 Task: Use the formula "GAMMA.DIST" in spreadsheet "Project protfolio".
Action: Mouse moved to (110, 69)
Screenshot: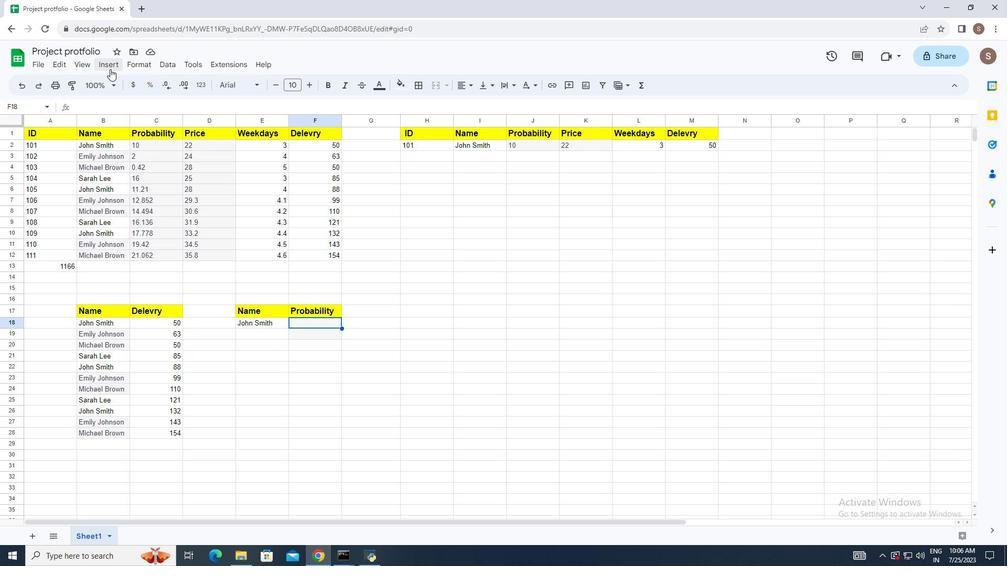 
Action: Mouse pressed left at (110, 69)
Screenshot: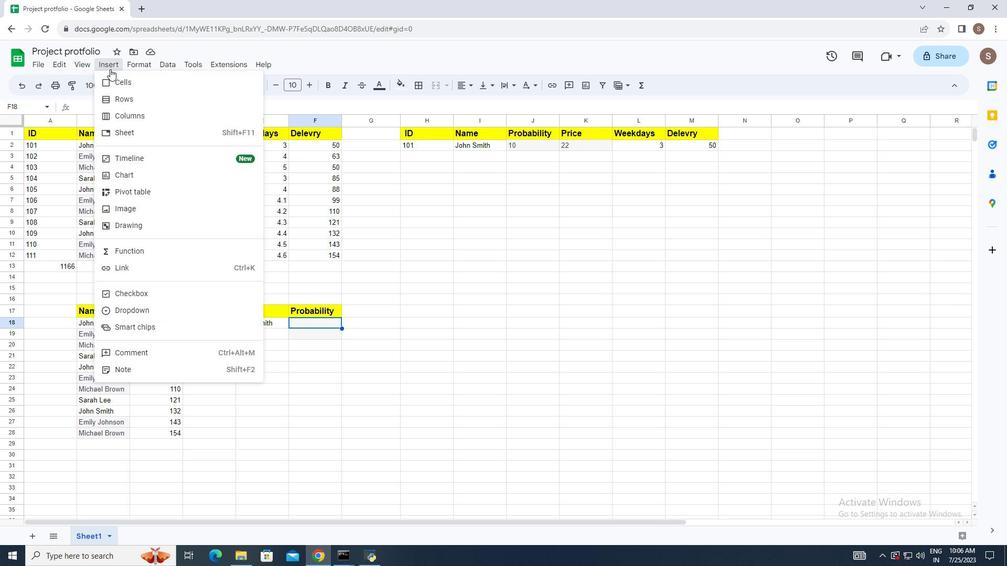 
Action: Mouse moved to (148, 244)
Screenshot: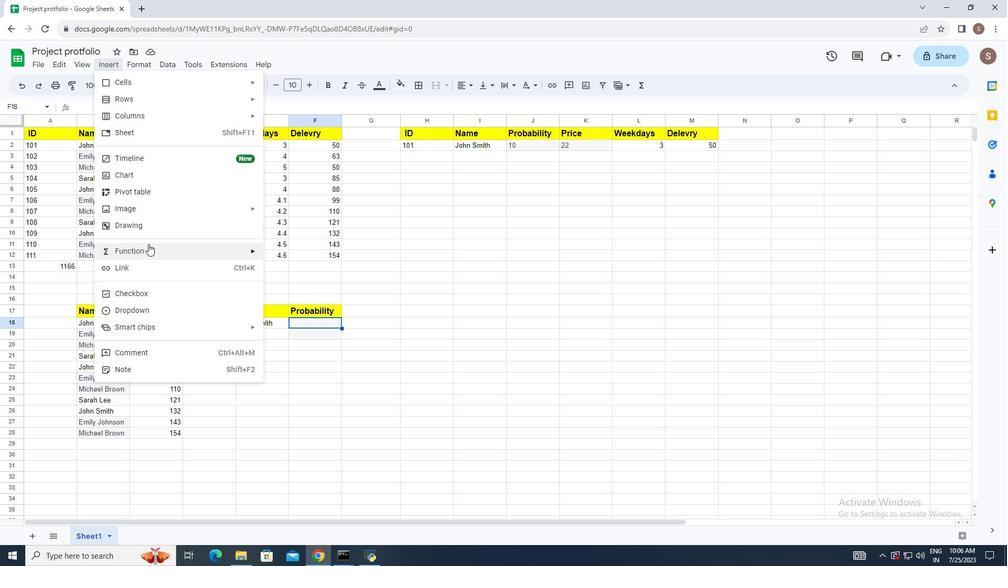 
Action: Mouse pressed left at (148, 244)
Screenshot: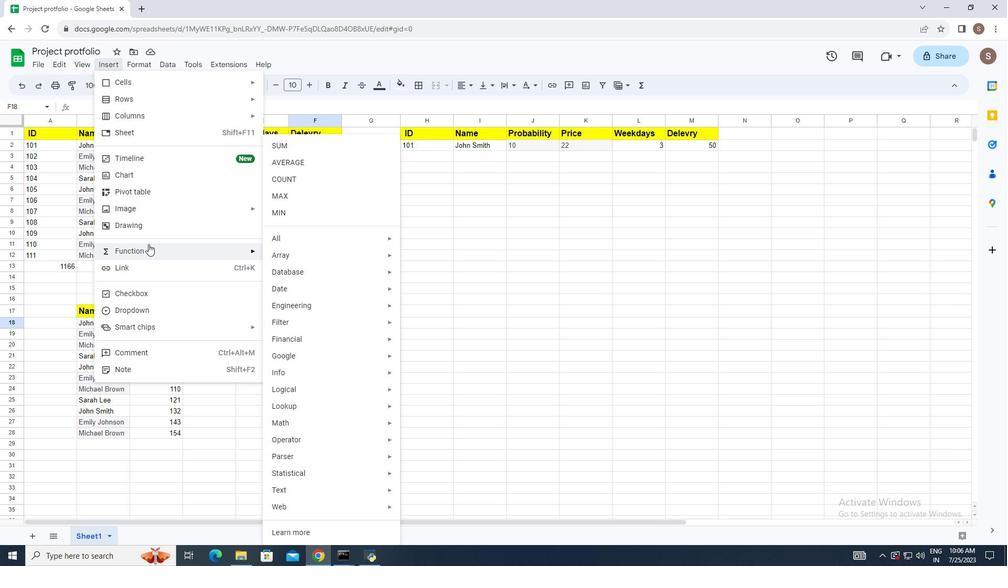 
Action: Mouse moved to (292, 237)
Screenshot: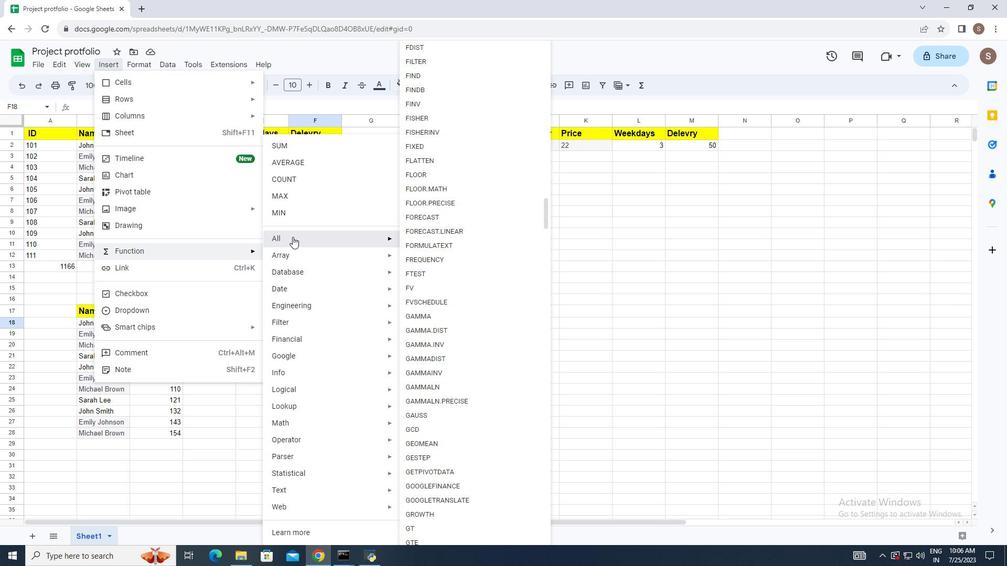 
Action: Mouse pressed left at (292, 237)
Screenshot: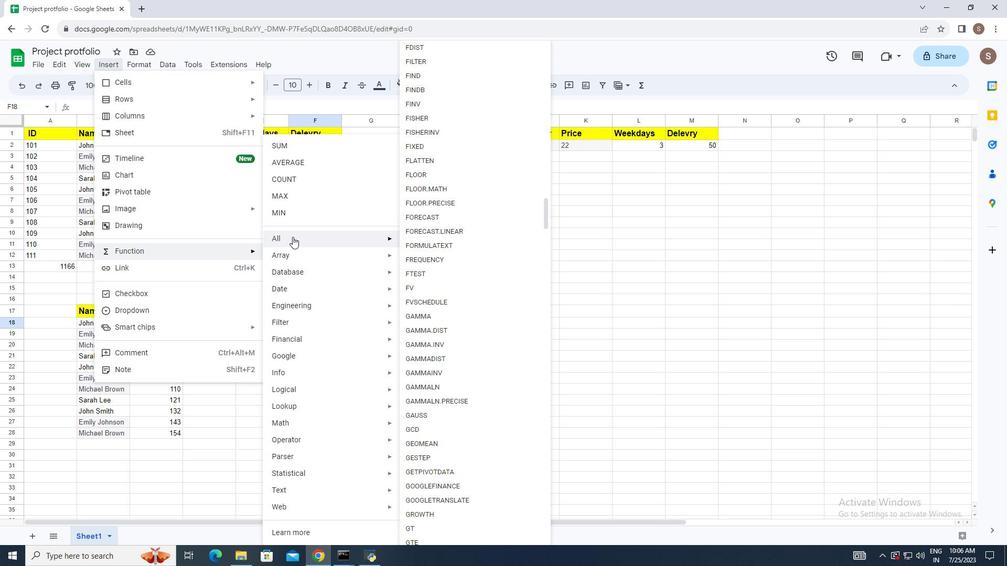 
Action: Mouse moved to (462, 332)
Screenshot: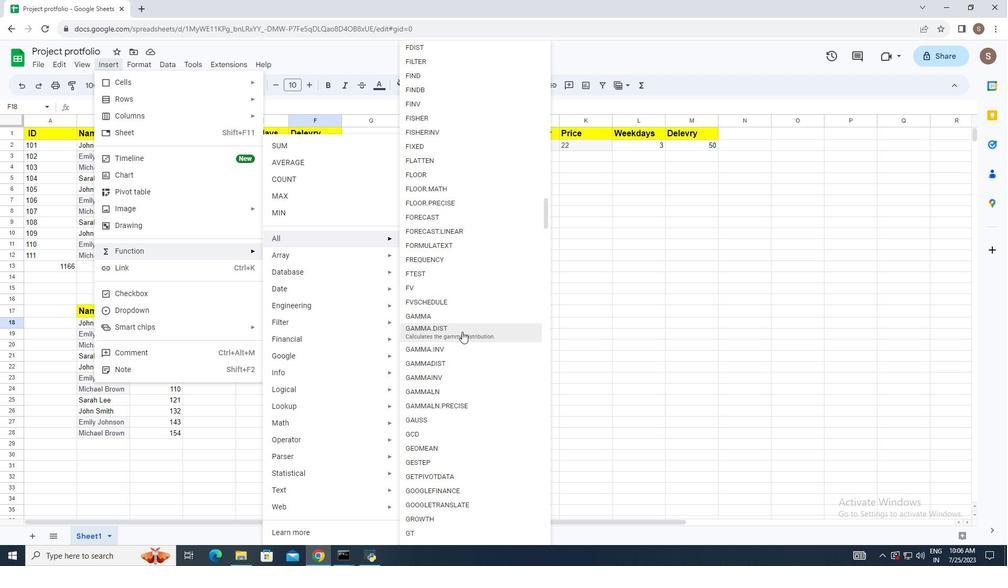 
Action: Mouse pressed left at (462, 332)
Screenshot: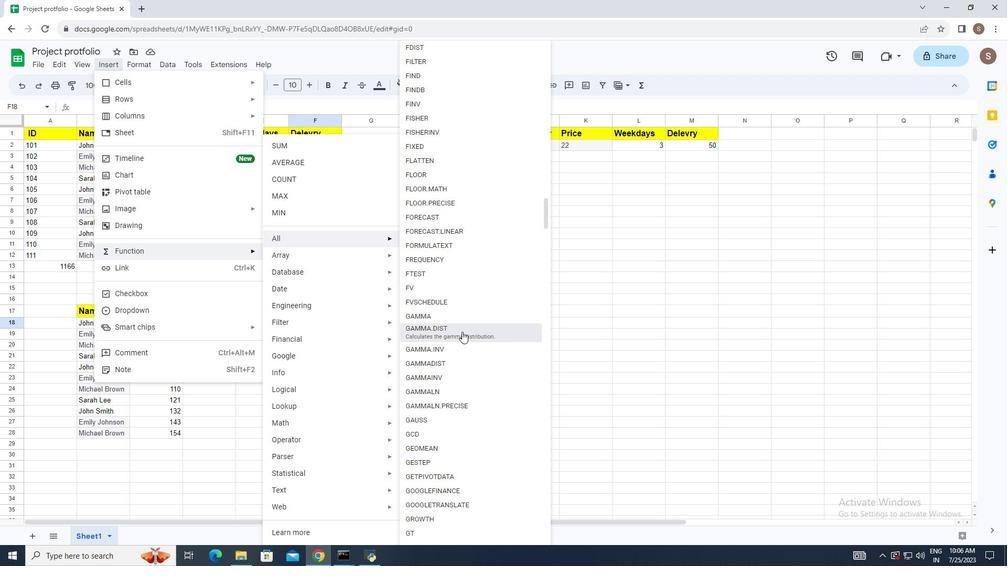 
Action: Mouse moved to (372, 294)
Screenshot: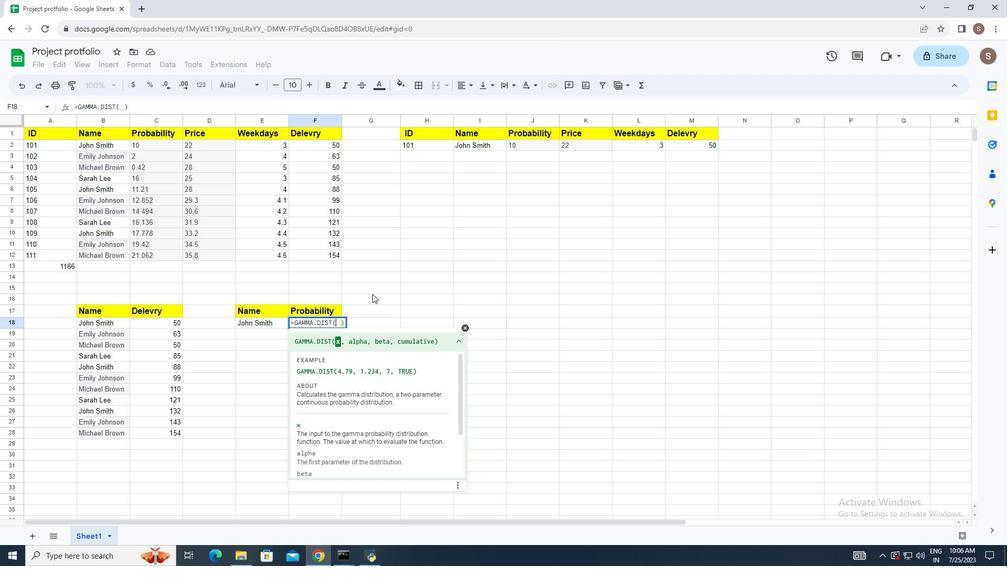 
Action: Key pressed 4.79,<Key.space>1.234,<Key.space>7,<Key.enter>
Screenshot: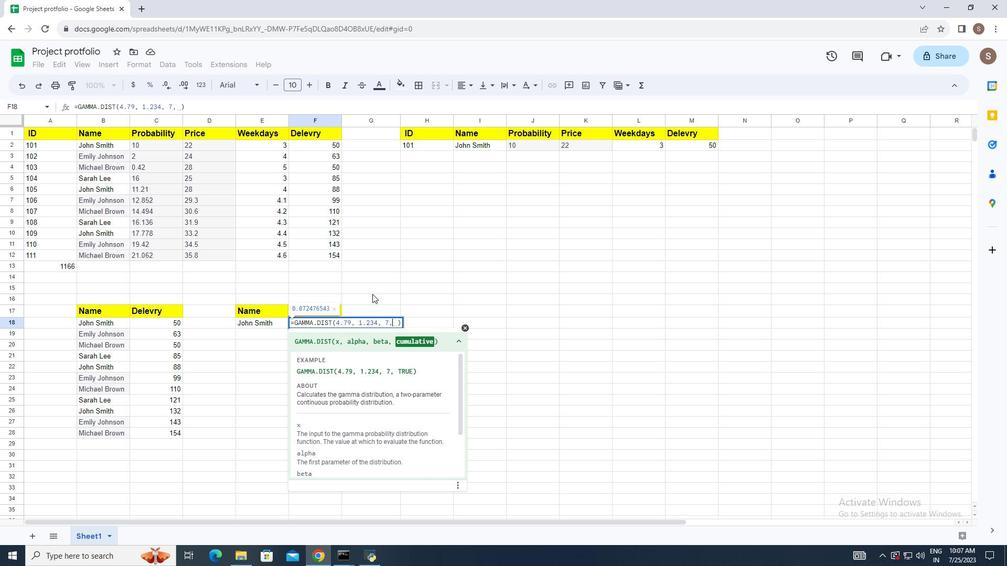 
